 Task: Create New Customer with Customer Name: Mediterranea Rice Bowls, Billing Address Line1: 3106 Abia Martin Drive, Billing Address Line2:  Panther Burn, Billing Address Line3:  Mississippi 38765
Action: Mouse moved to (181, 59)
Screenshot: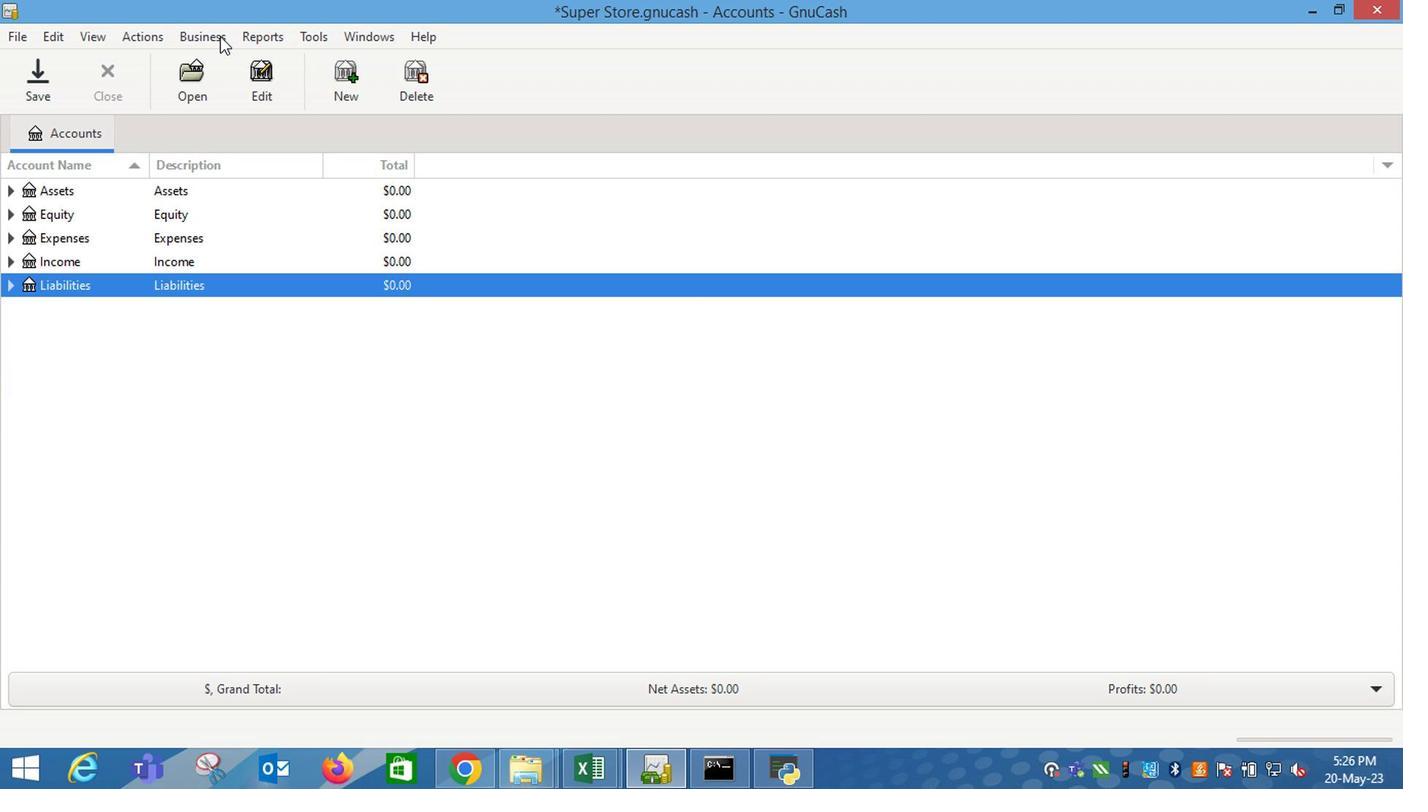 
Action: Mouse pressed left at (181, 59)
Screenshot: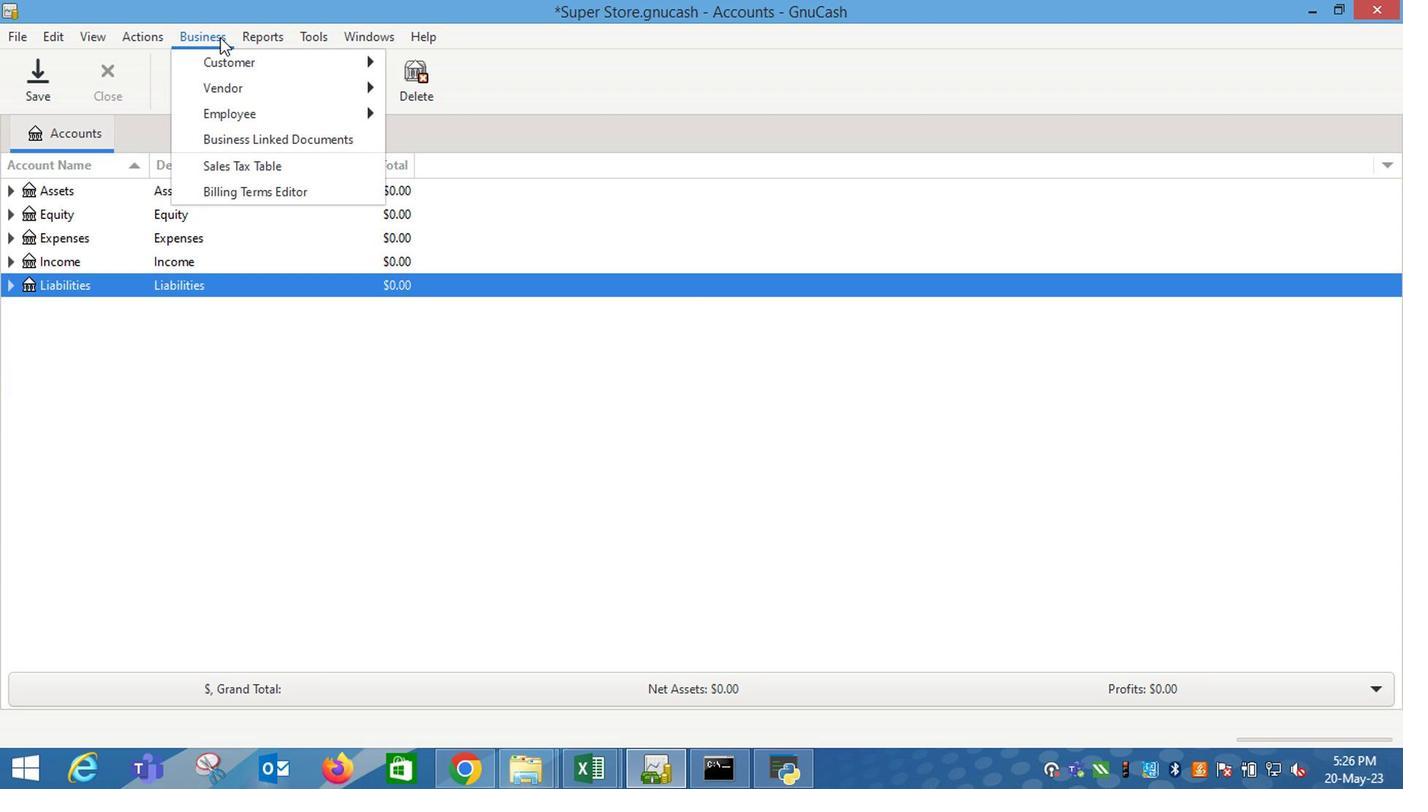 
Action: Mouse moved to (369, 93)
Screenshot: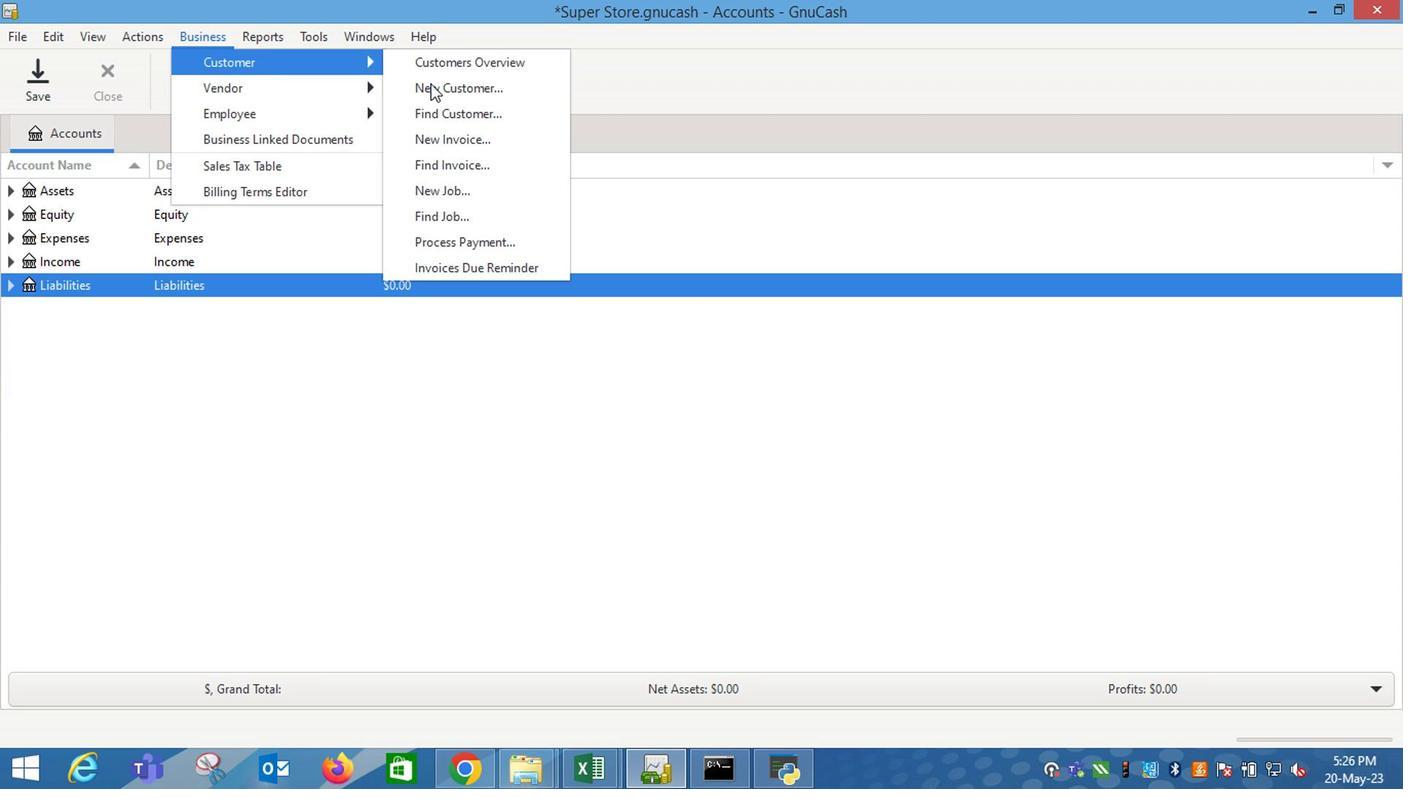 
Action: Mouse pressed left at (369, 93)
Screenshot: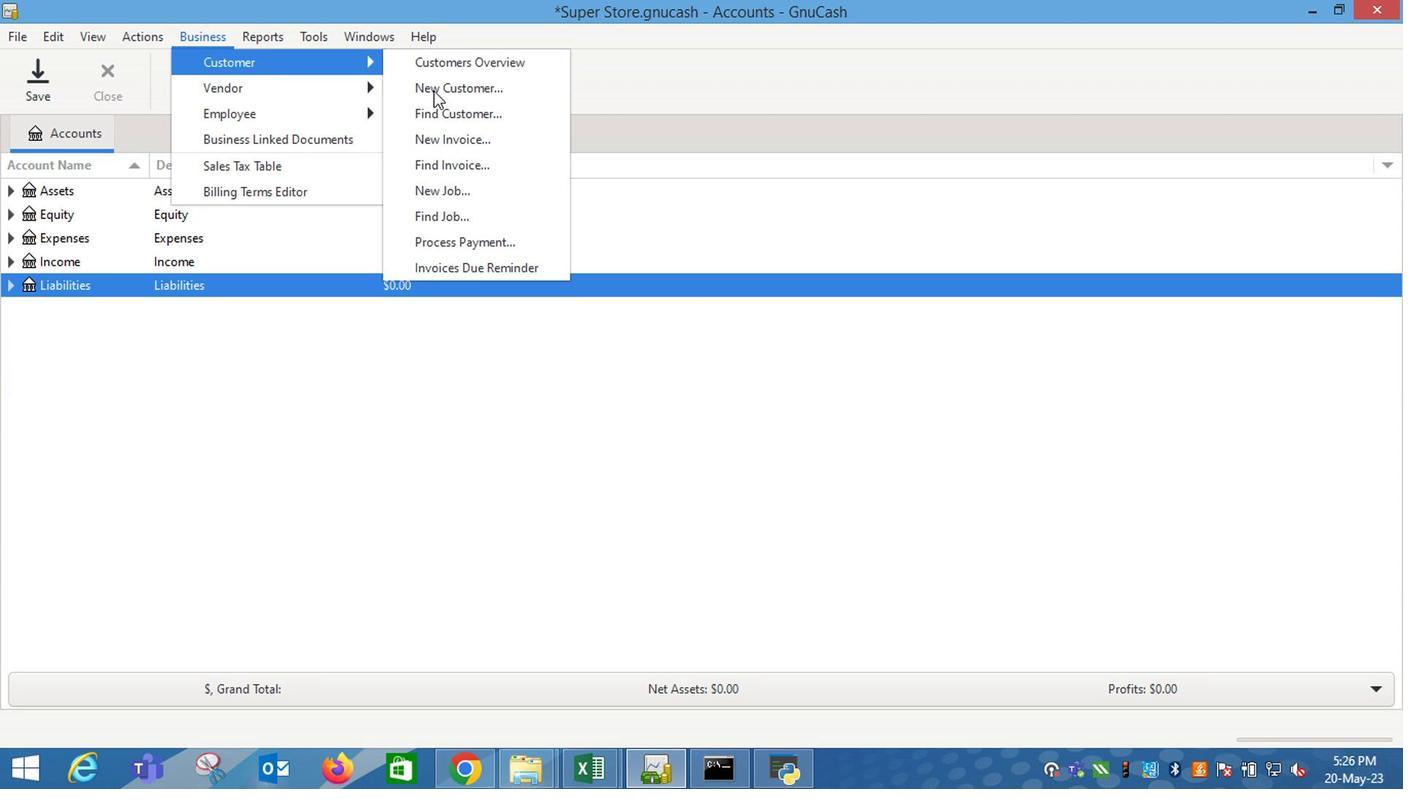 
Action: Key pressed <Key.shift_r>Mediterranea<Key.tab><Key.shift><Key.tab>
Screenshot: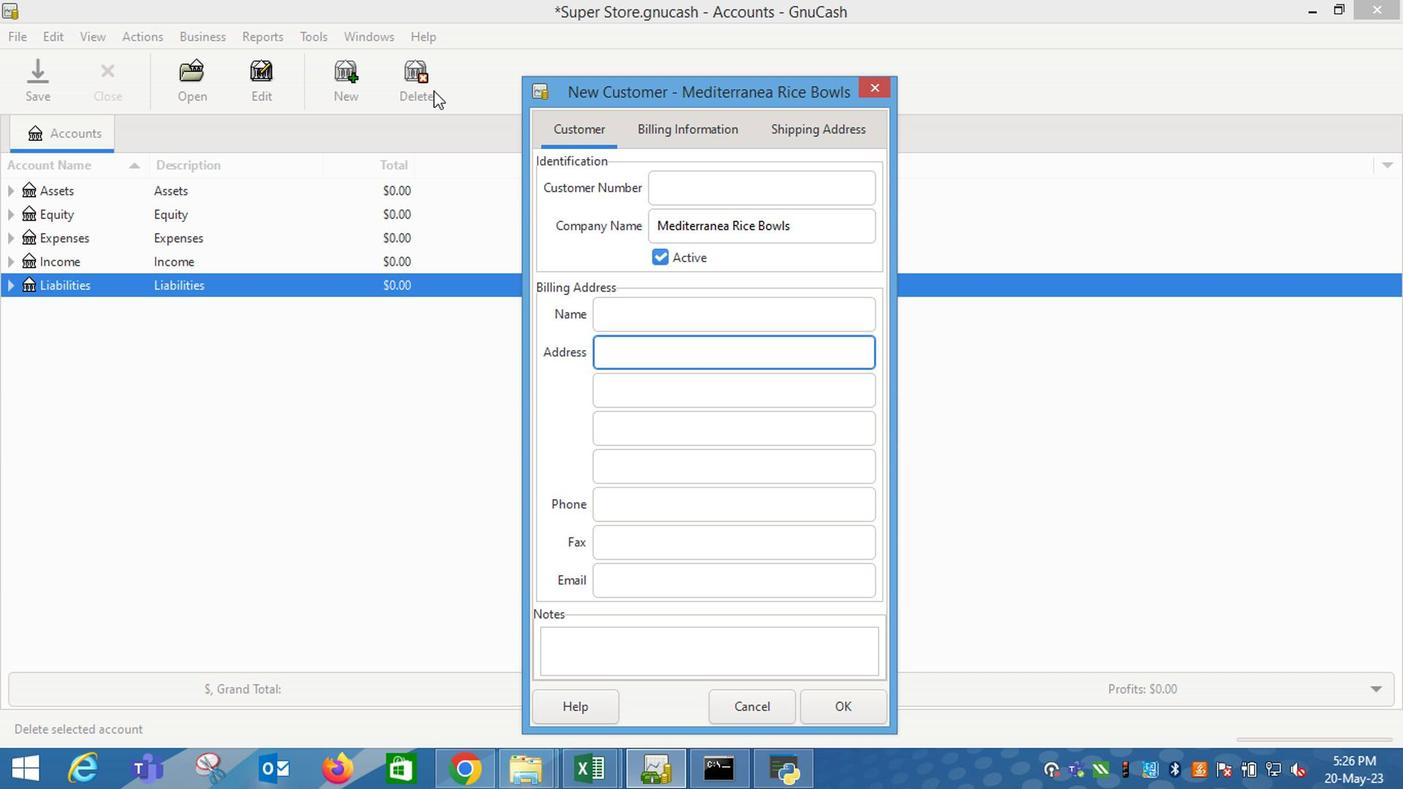 
Action: Mouse moved to (184, 54)
Screenshot: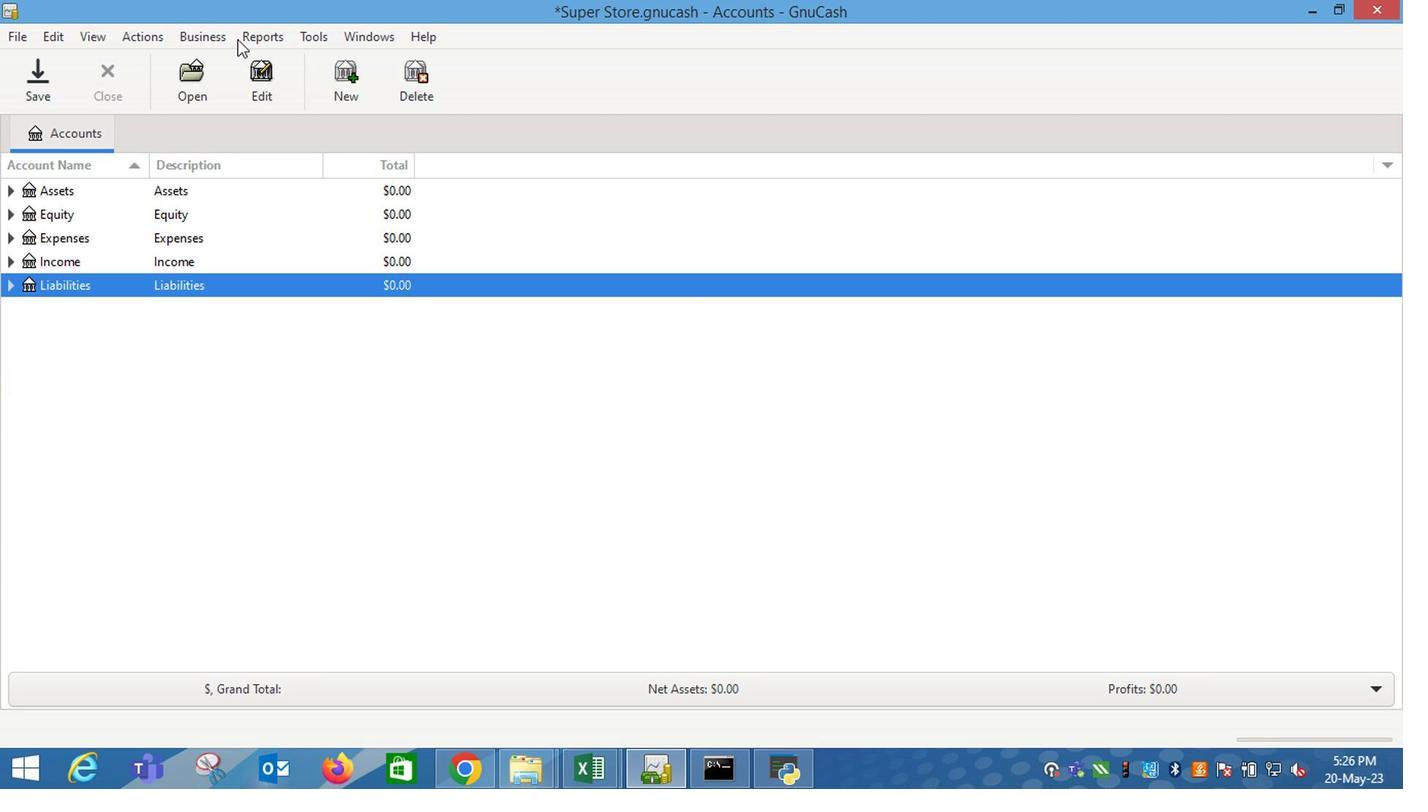 
Action: Mouse pressed left at (184, 54)
Screenshot: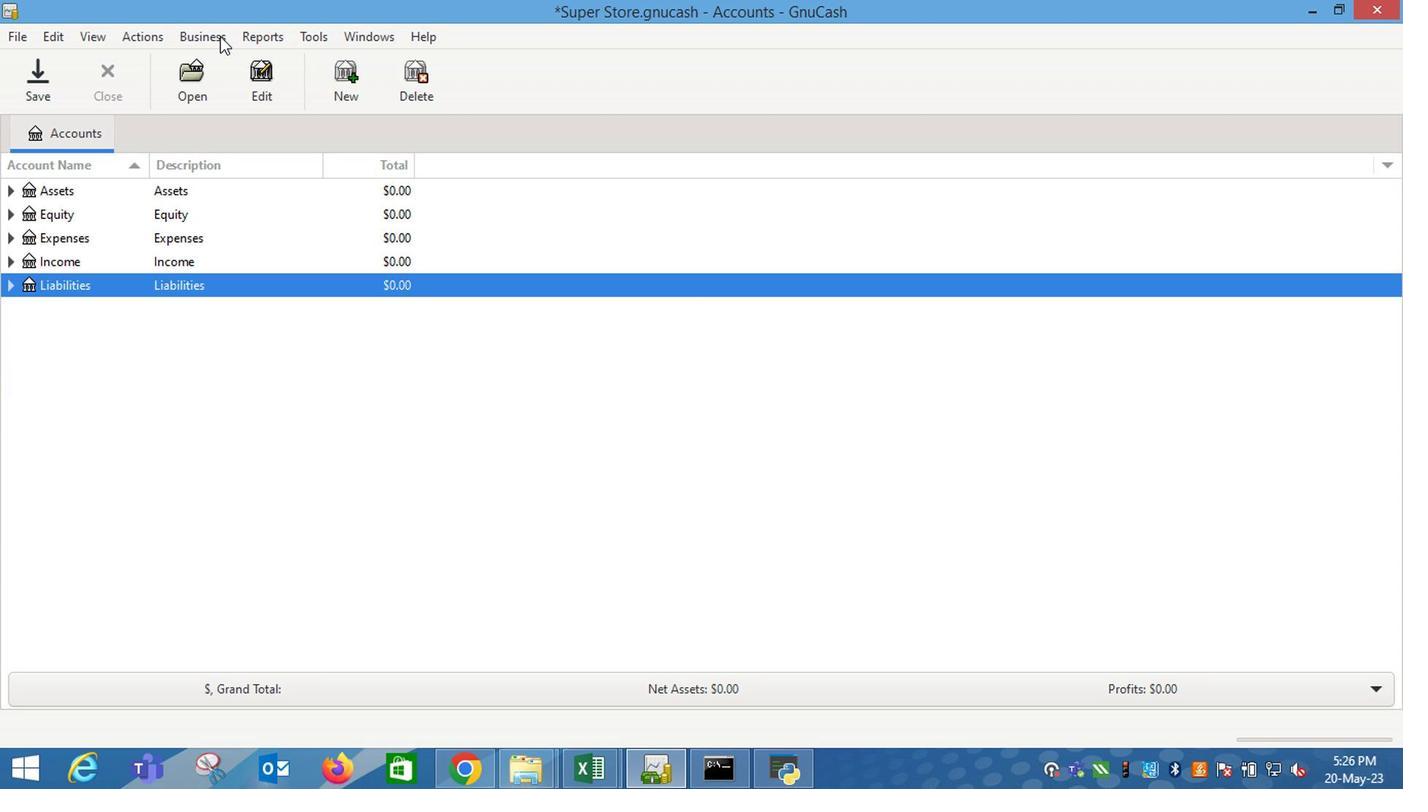
Action: Mouse moved to (336, 92)
Screenshot: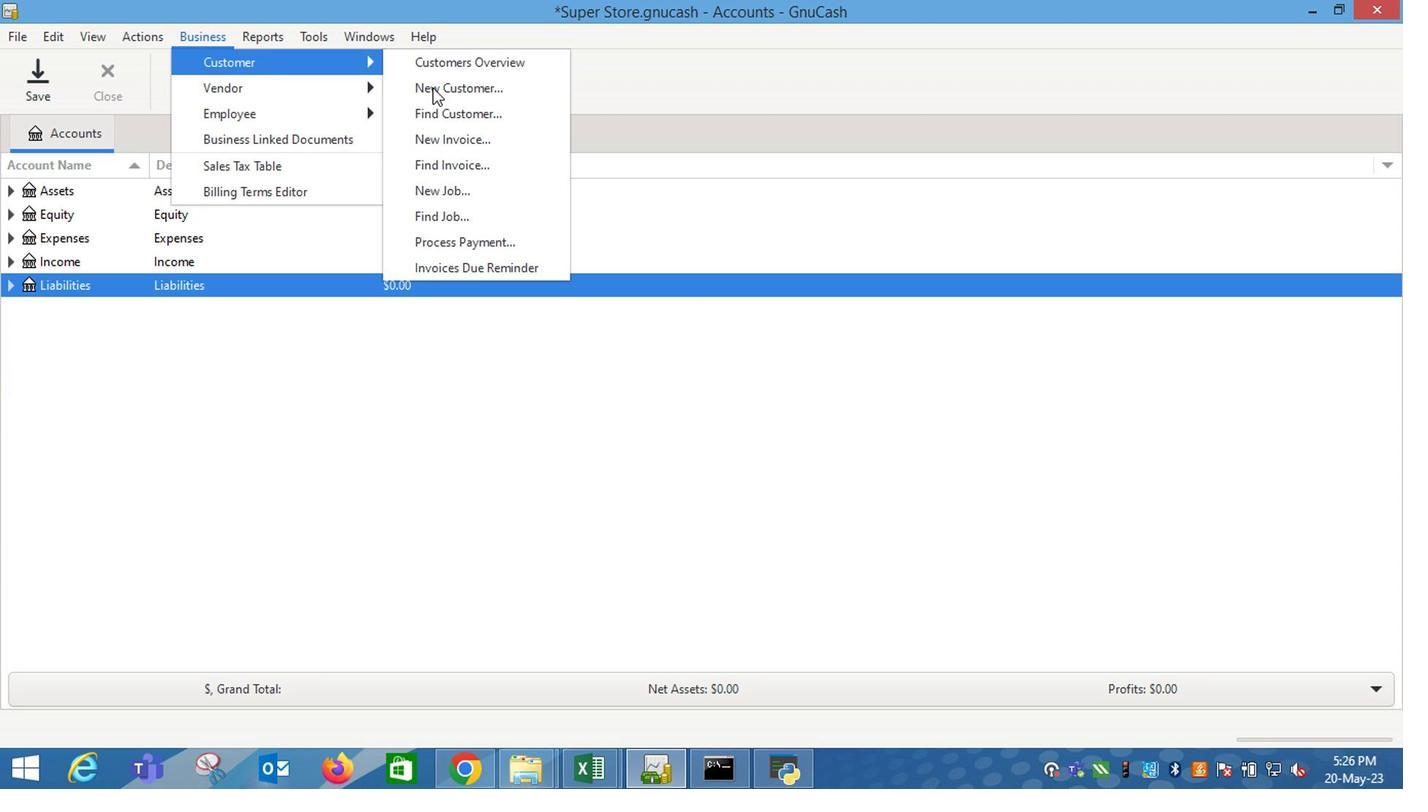 
Action: Mouse pressed left at (336, 92)
Screenshot: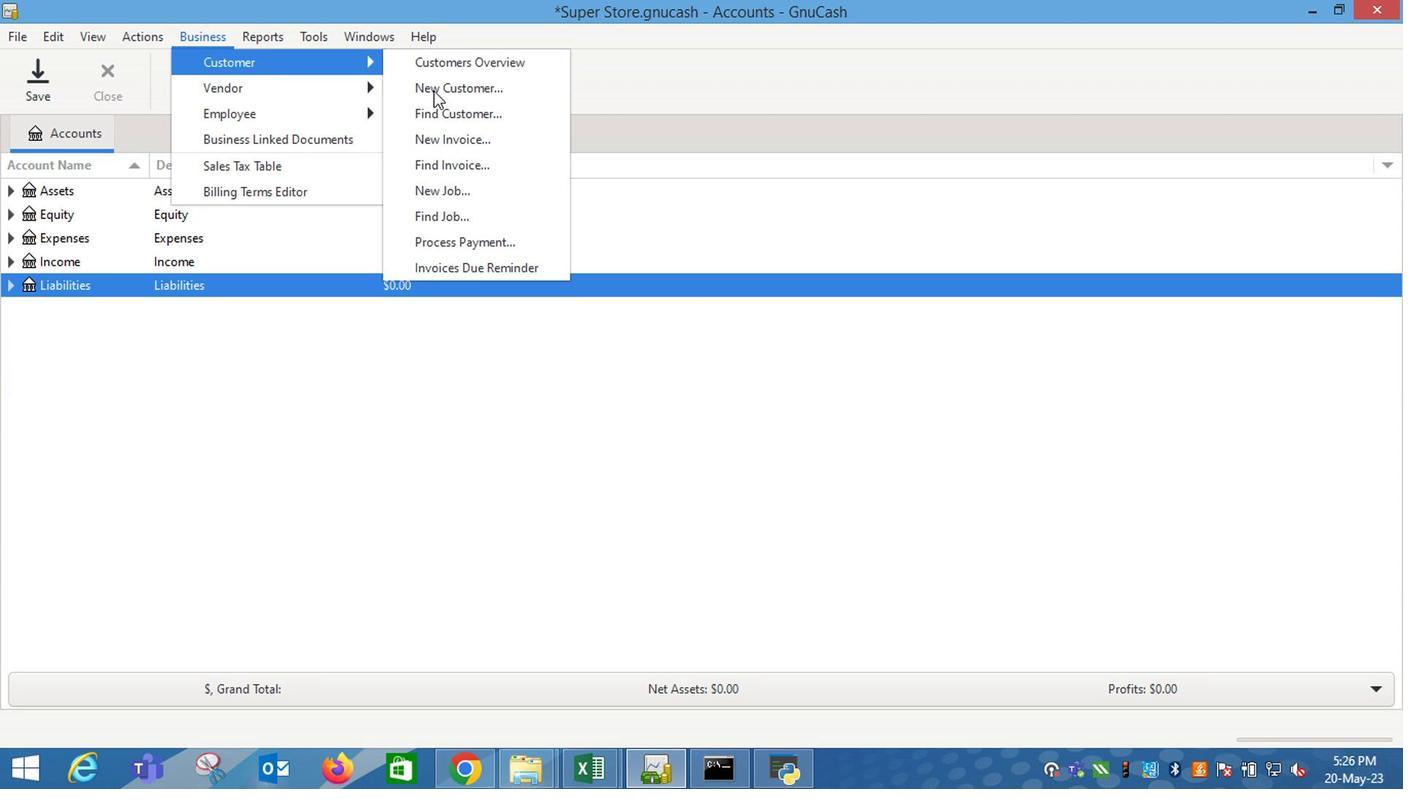 
Action: Key pressed <Key.shift_r>Mediterranea<Key.space><Key.shift_r>Rice<Key.space><Key.shift_r>Bowls<Key.tab><Key.tab><Key.tab>3106<Key.space><Key.shift_r>Abia<Key.space><Key.shift_r>Martin<Key.space><Key.shift_r>Drive<Key.tab><Key.shift_r>P<Key.tab><Key.shift_r>M<Key.tab><Key.enter>
Screenshot: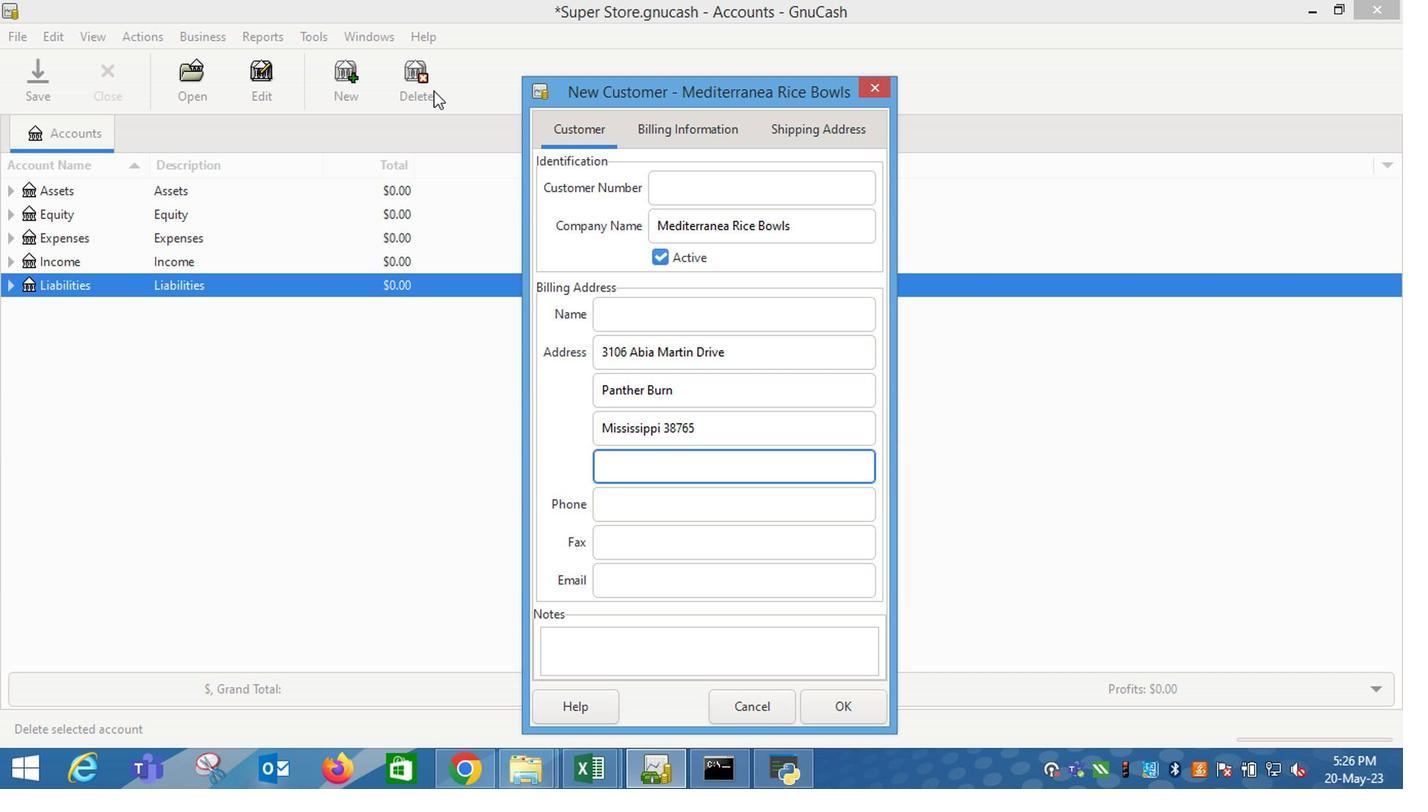 
